 Task: Scale Down The Document
Action: Mouse moved to (714, 256)
Screenshot: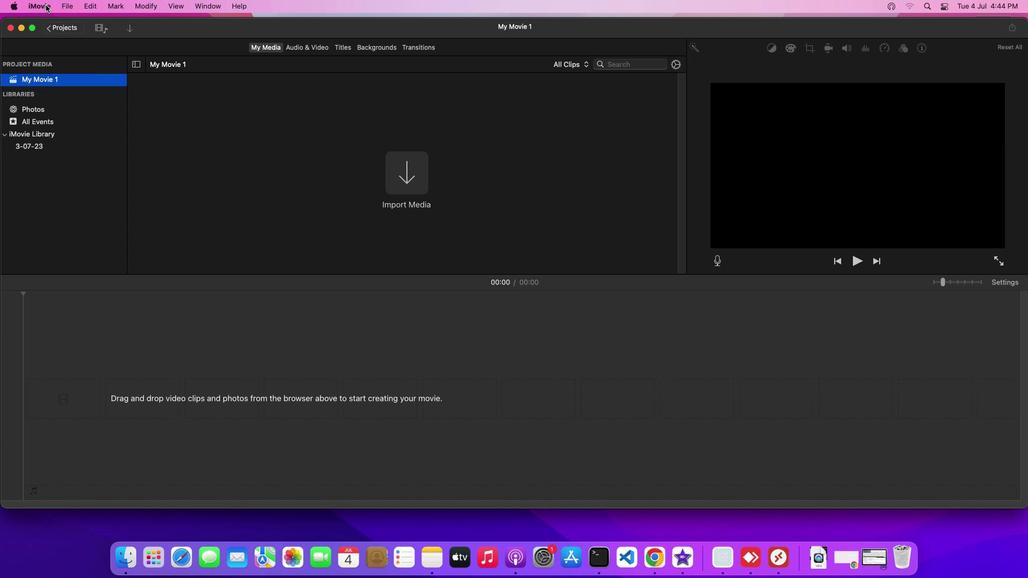 
Action: Mouse pressed left at (714, 256)
Screenshot: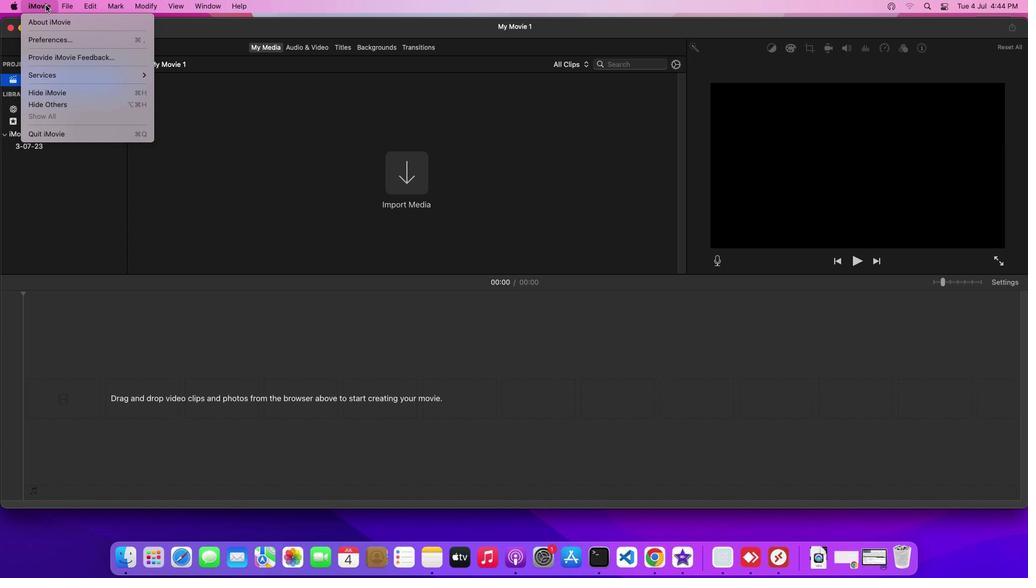
Action: Mouse moved to (714, 256)
Screenshot: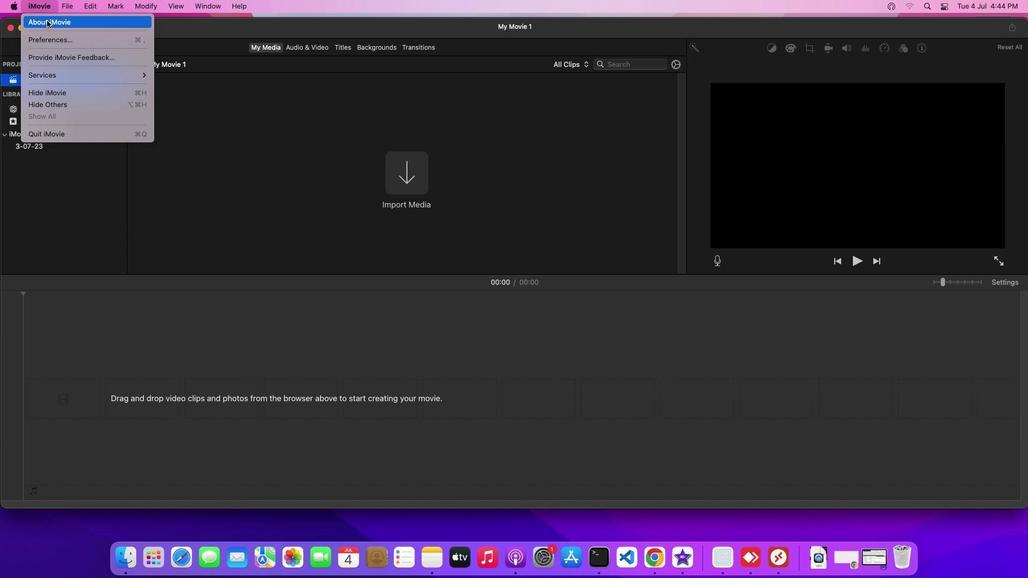 
Action: Mouse pressed left at (714, 256)
Screenshot: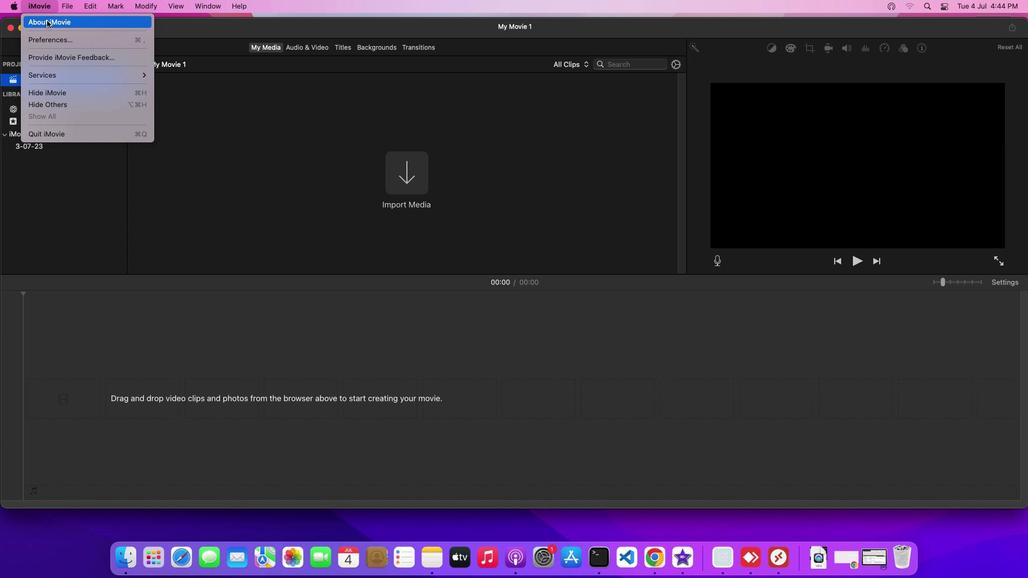 
Action: Mouse moved to (714, 256)
Screenshot: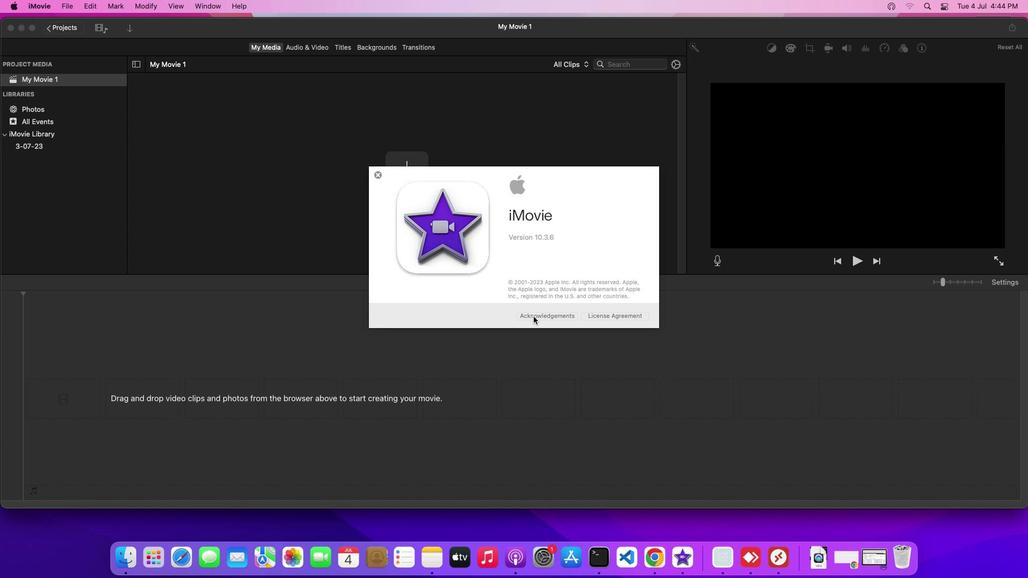 
Action: Mouse pressed left at (714, 256)
Screenshot: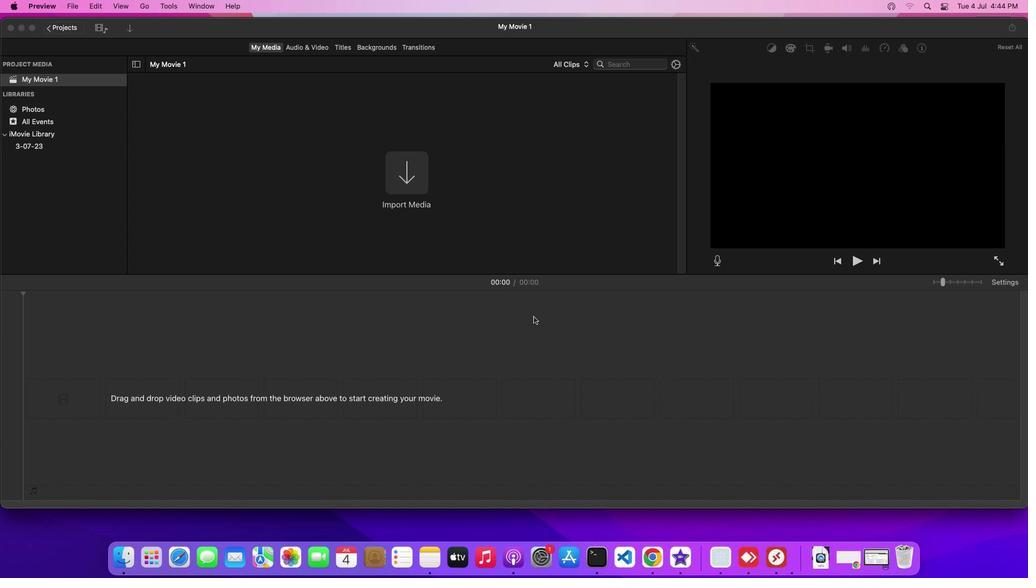 
Action: Mouse moved to (714, 256)
Screenshot: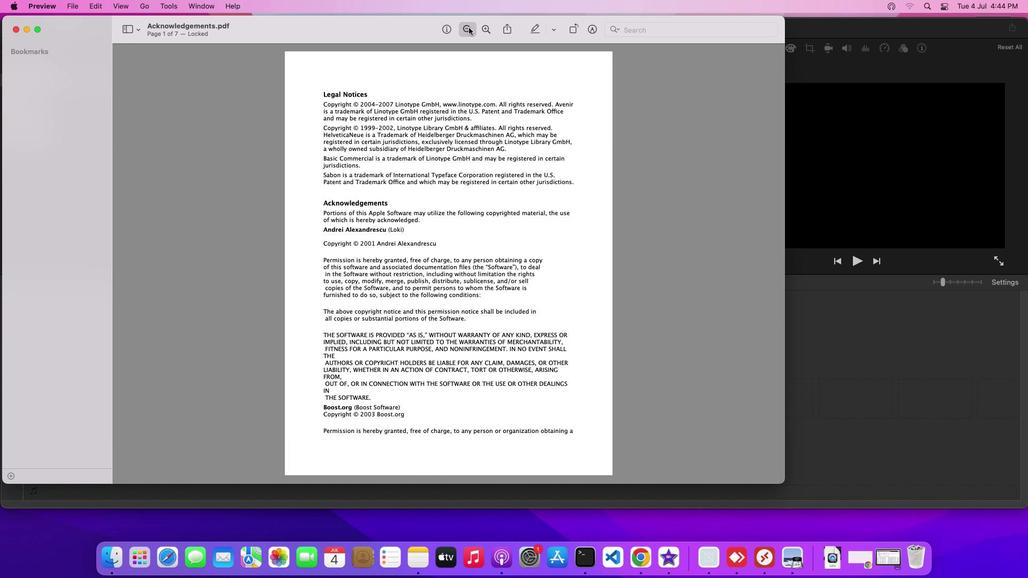 
Action: Mouse pressed left at (714, 256)
Screenshot: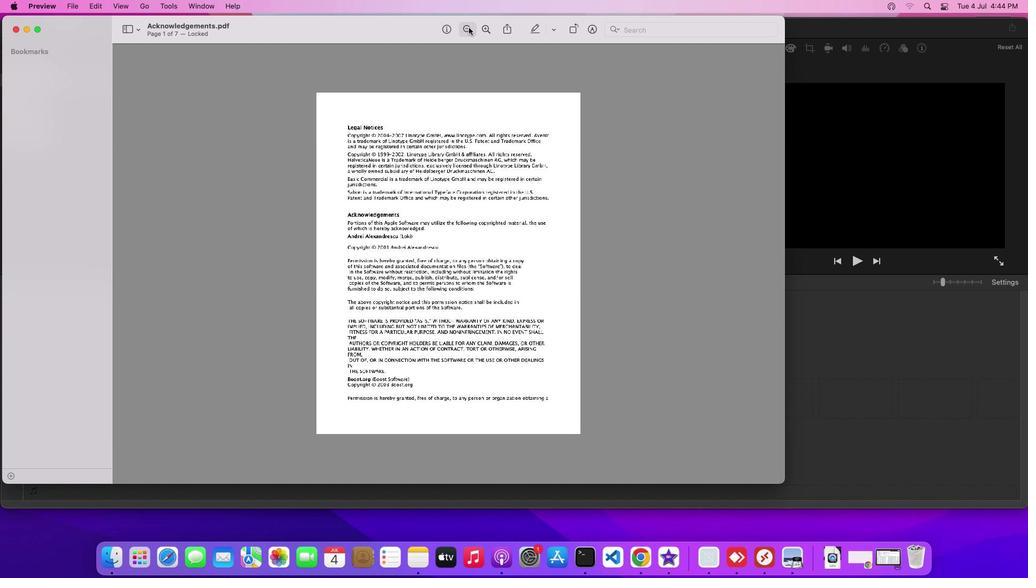 
